 Task: Use Computer Data 01 Effect in this video Movie B.mp4
Action: Mouse pressed left at (273, 131)
Screenshot: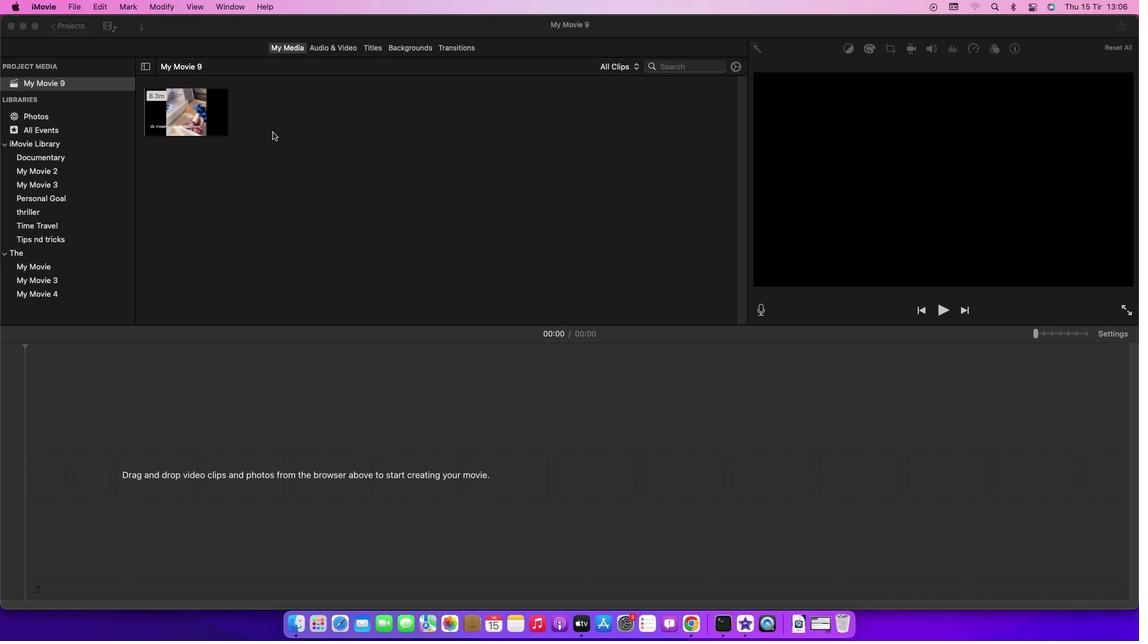 
Action: Mouse moved to (189, 116)
Screenshot: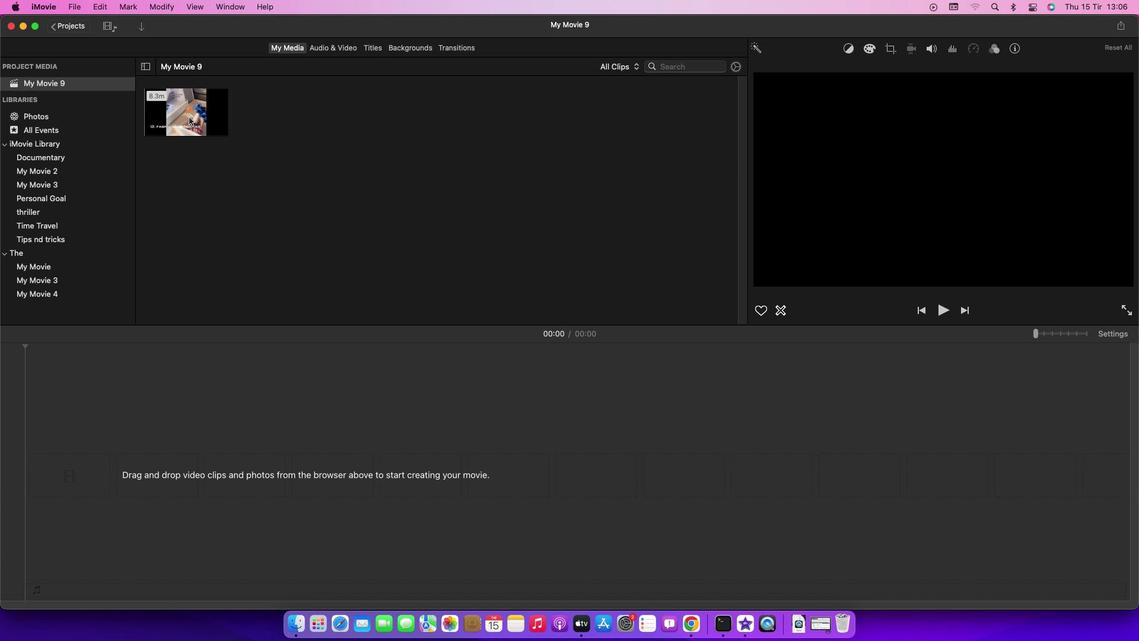 
Action: Mouse pressed left at (189, 116)
Screenshot: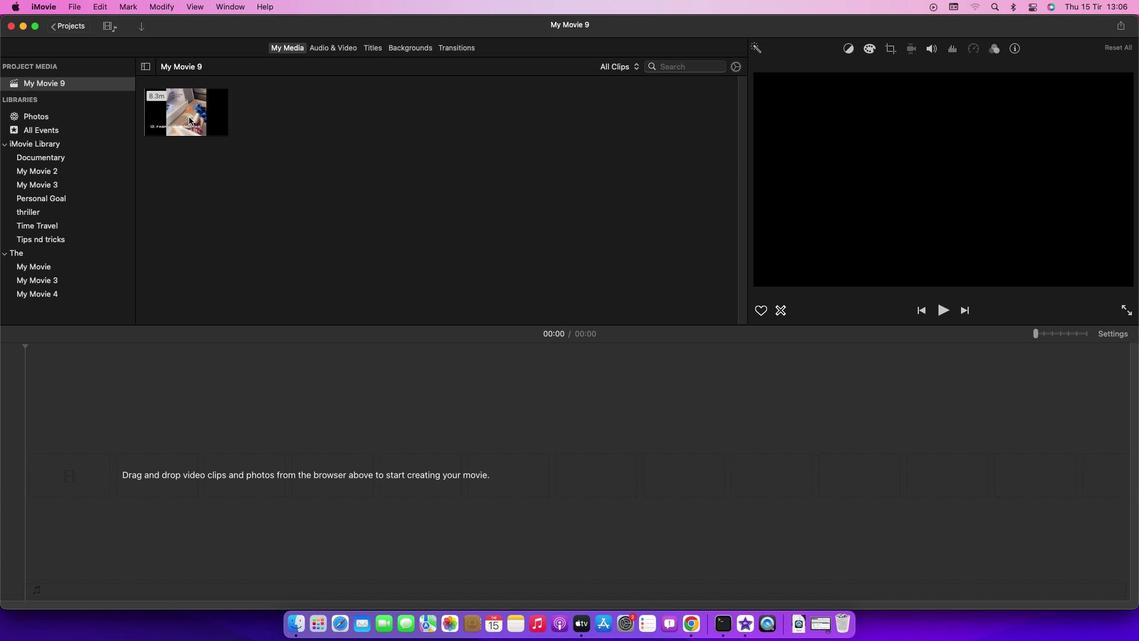 
Action: Mouse pressed left at (189, 116)
Screenshot: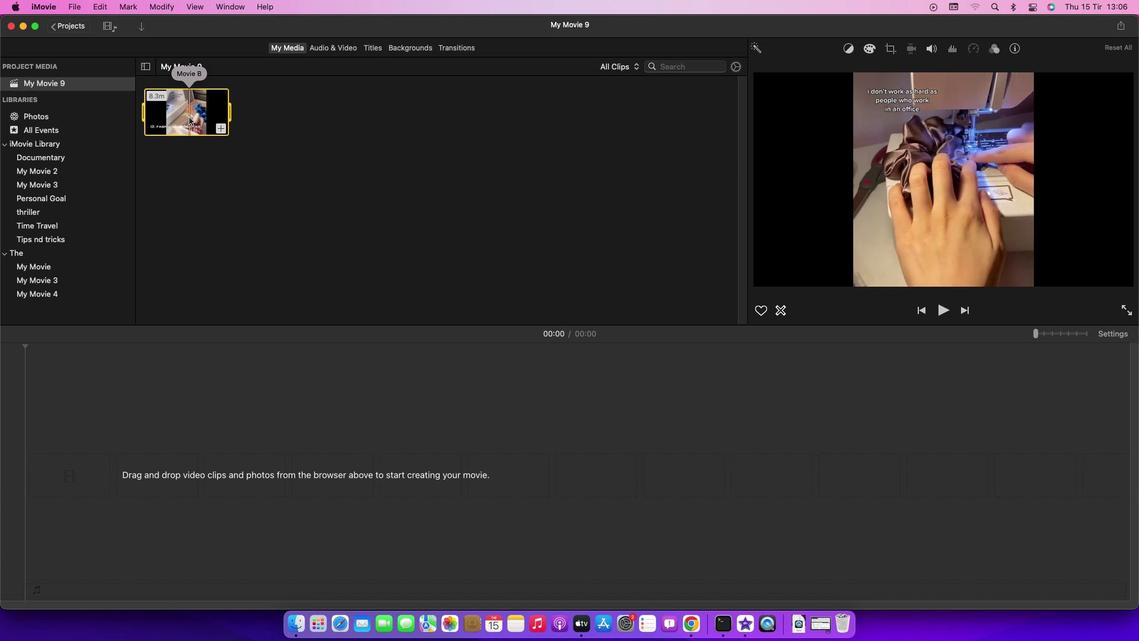 
Action: Mouse moved to (327, 51)
Screenshot: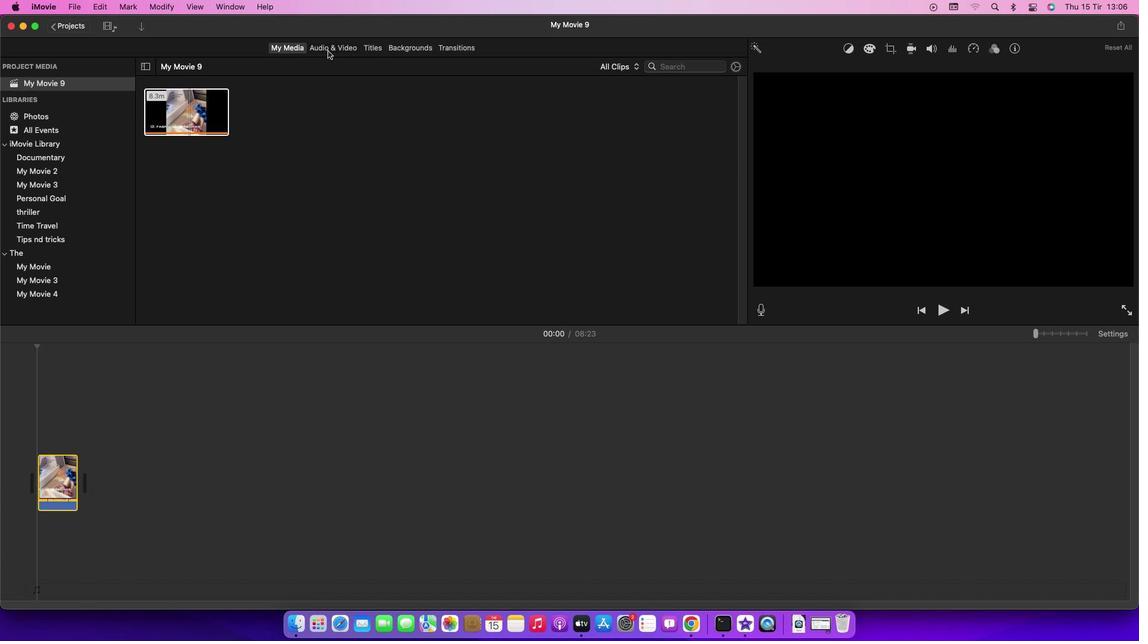 
Action: Mouse pressed left at (327, 51)
Screenshot: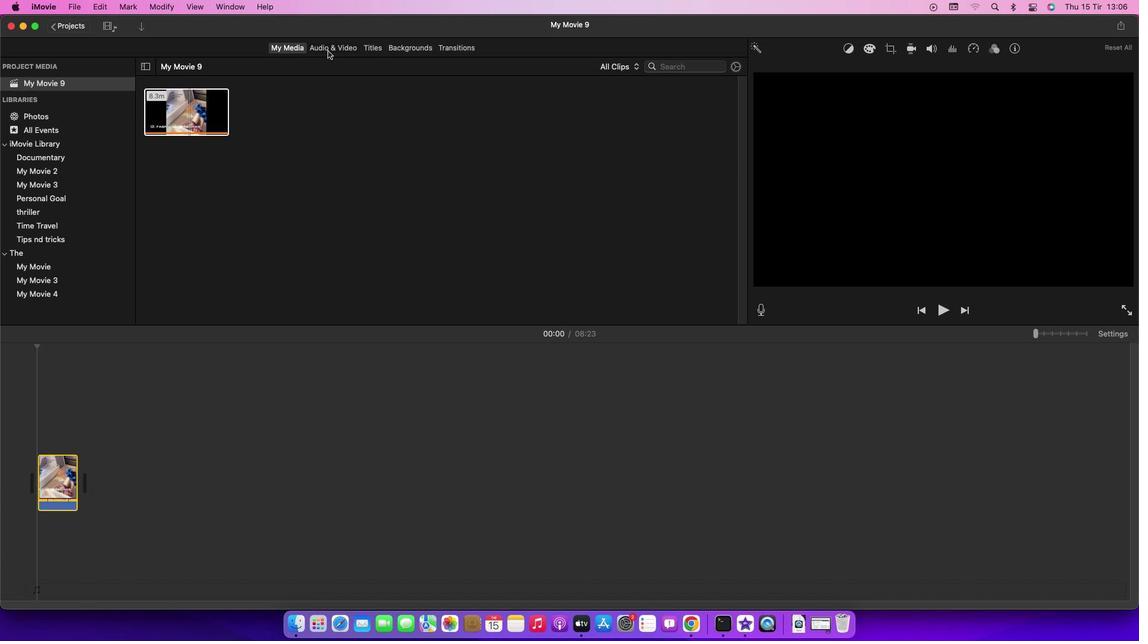 
Action: Mouse moved to (75, 112)
Screenshot: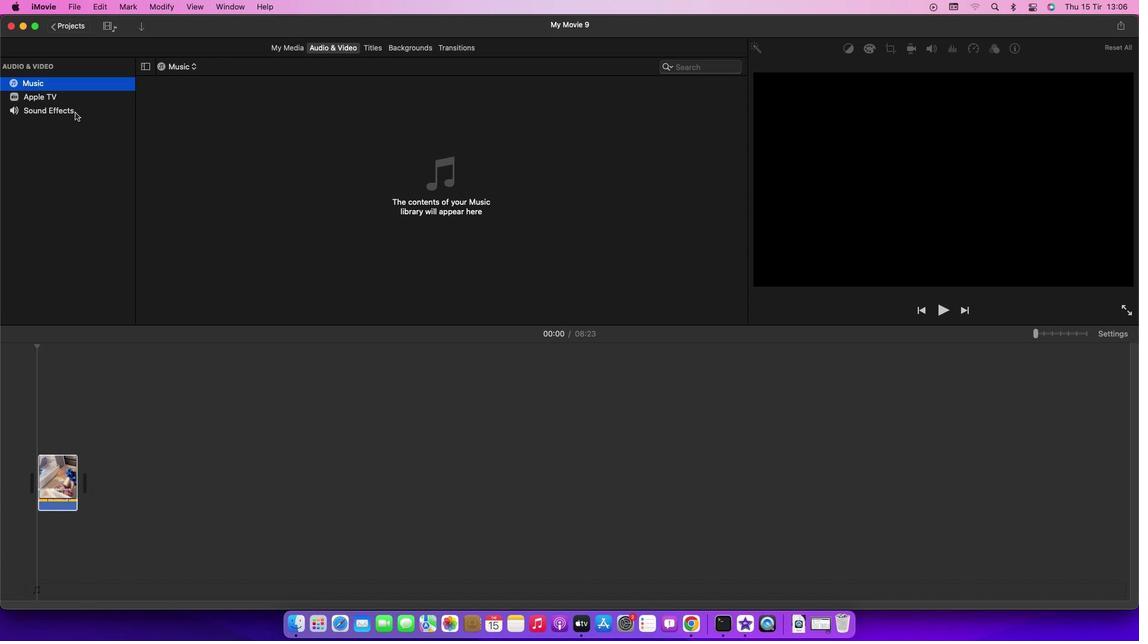 
Action: Mouse pressed left at (75, 112)
Screenshot: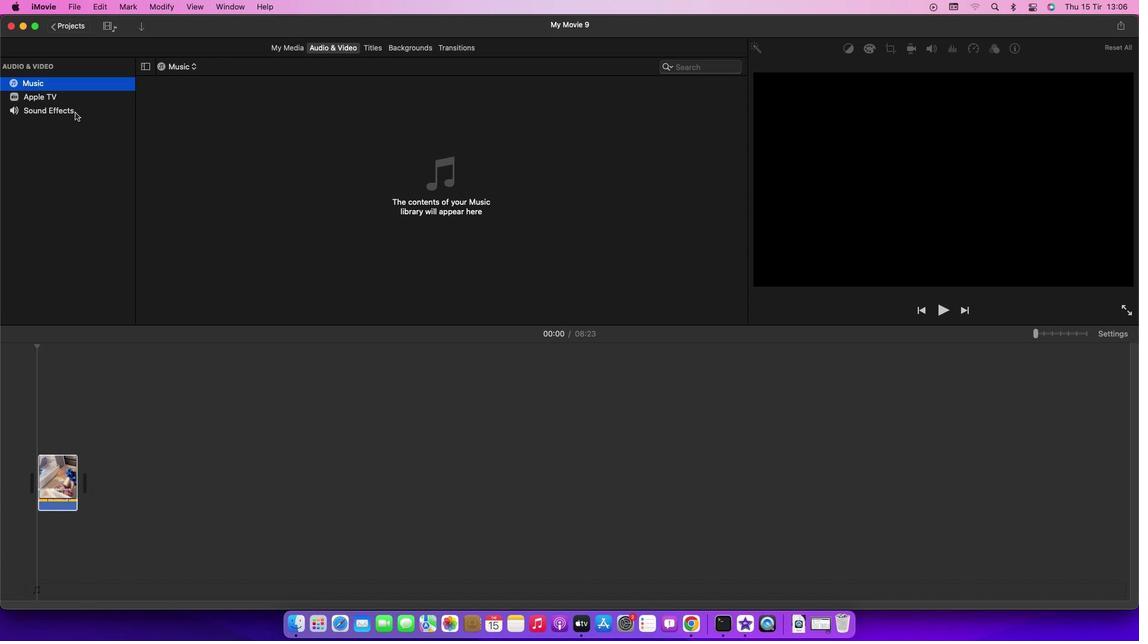 
Action: Mouse moved to (188, 309)
Screenshot: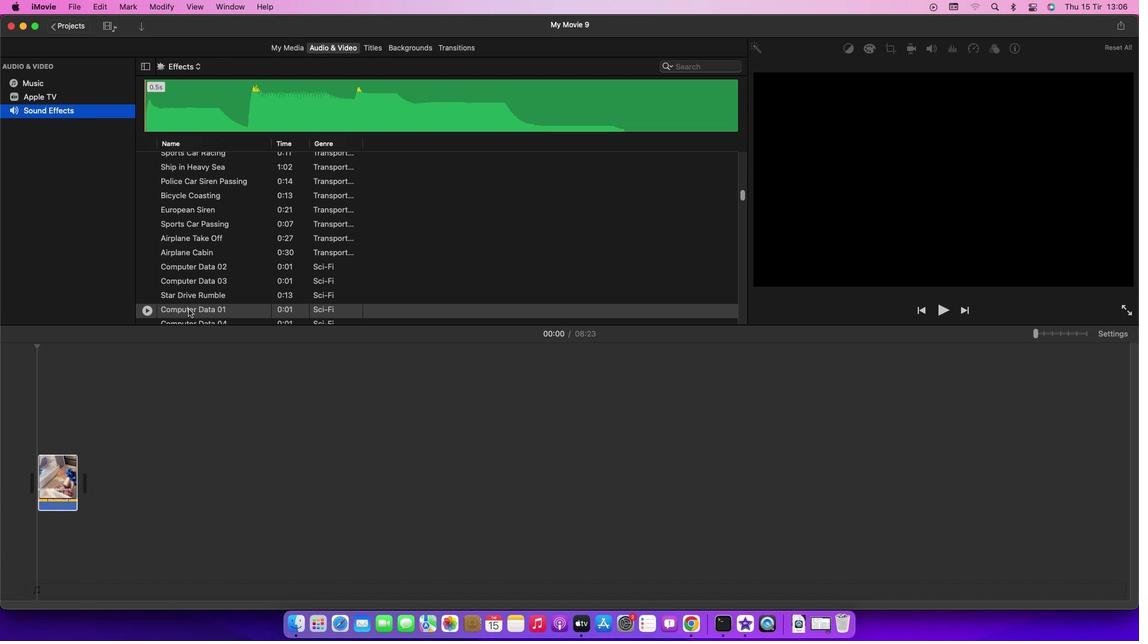 
Action: Mouse pressed left at (188, 309)
Screenshot: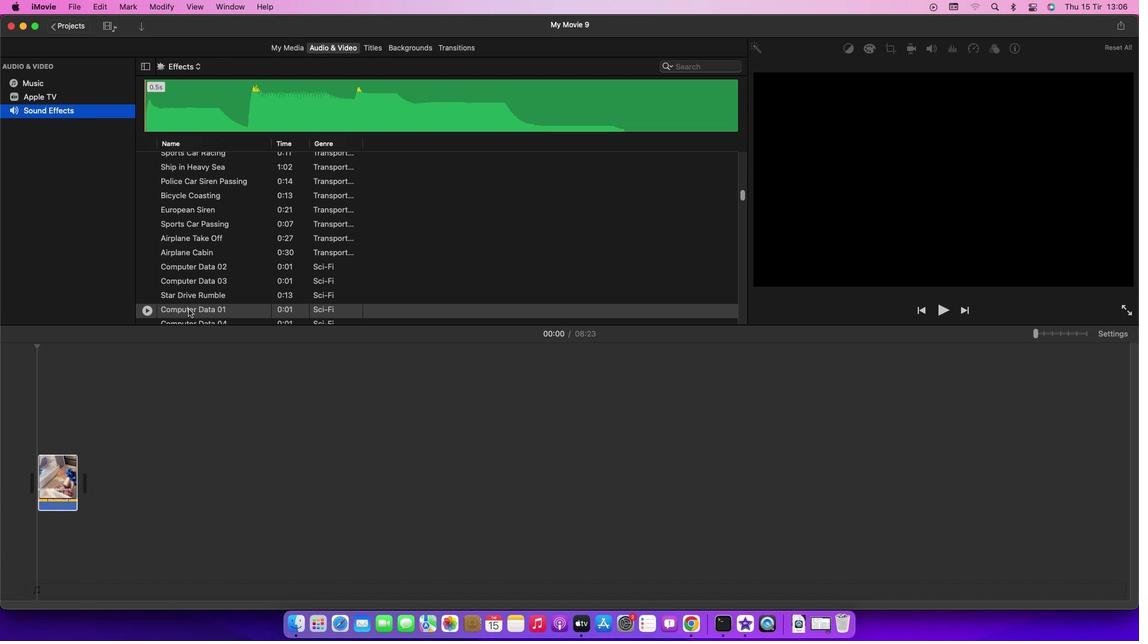 
Action: Mouse moved to (188, 309)
Screenshot: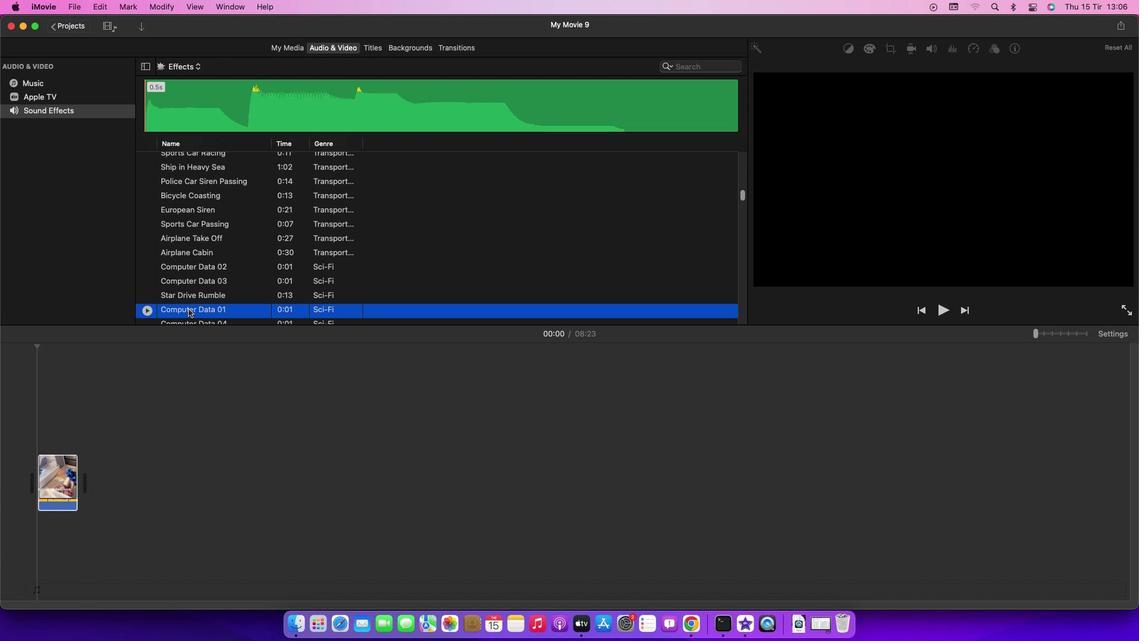 
Action: Mouse pressed left at (188, 309)
Screenshot: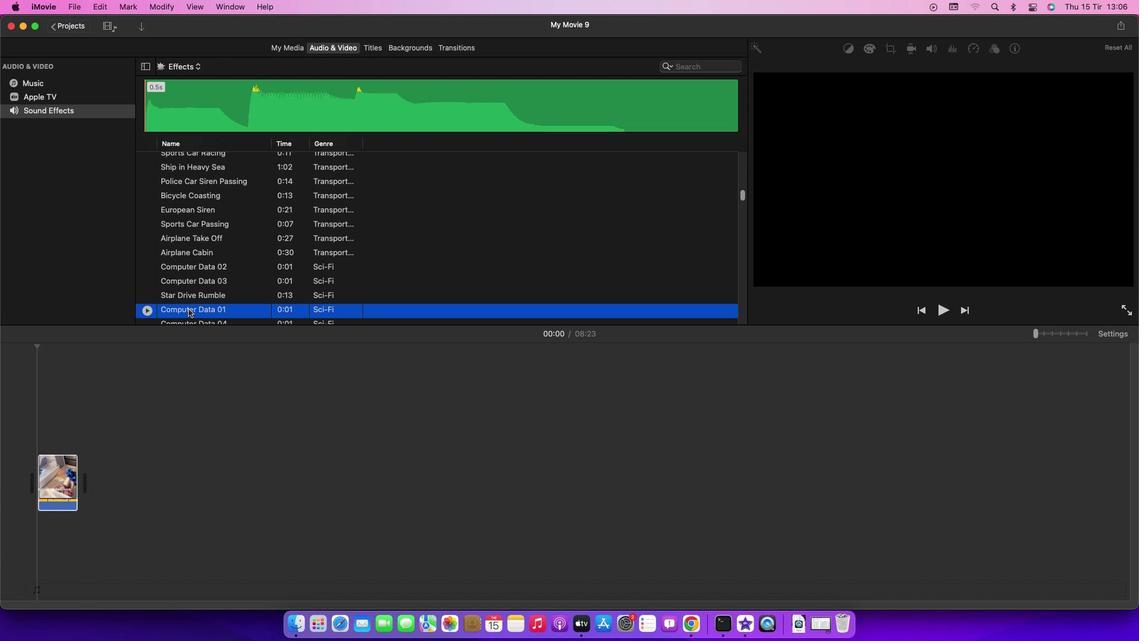 
Action: Mouse moved to (285, 496)
Screenshot: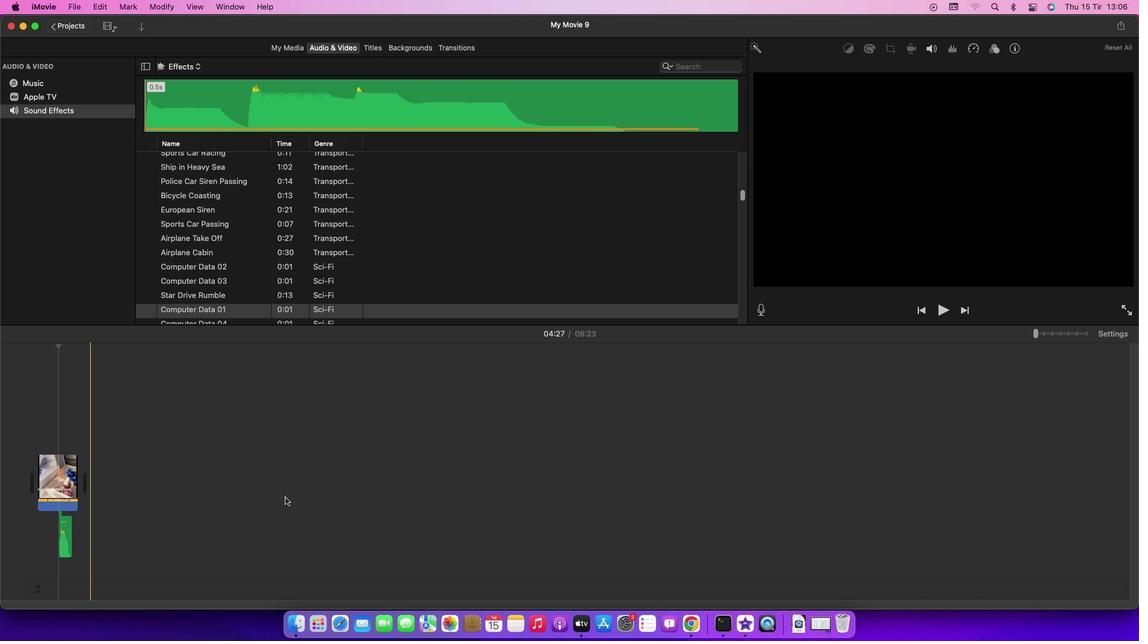 
